 Task: Create List Trademarks in Board Crisis Management Planning to Workspace Affiliate Marketing. Create List Copyrights in Board Brand Identity Design to Workspace Affiliate Marketing. Create List Employment Law in Board Email Marketing Performance Analysis and Reporting to Workspace Affiliate Marketing
Action: Mouse moved to (534, 127)
Screenshot: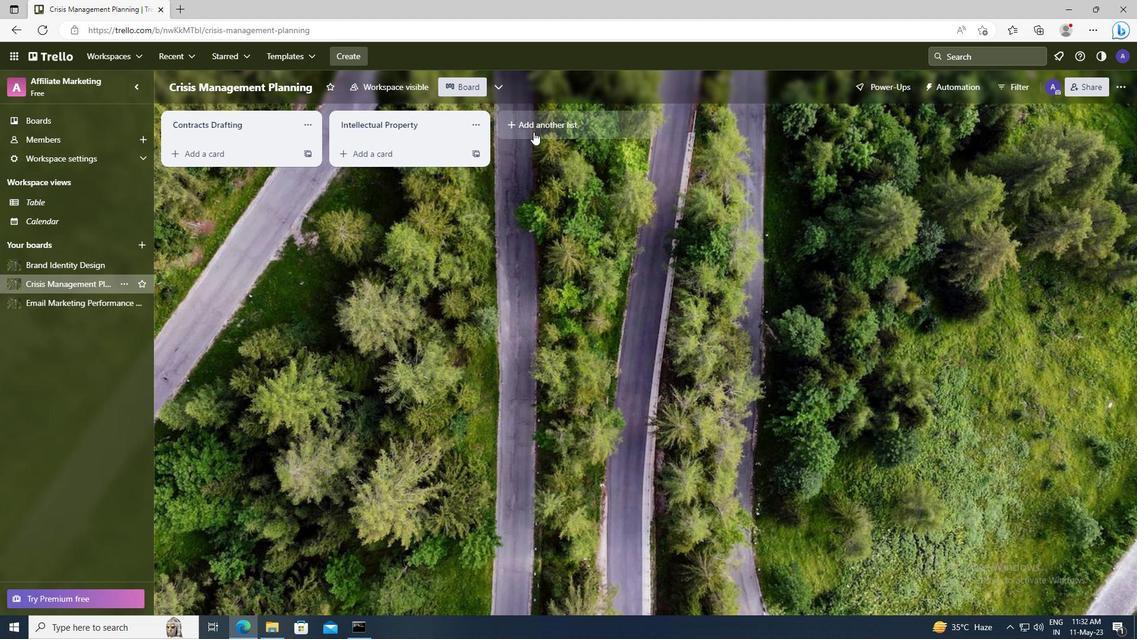 
Action: Mouse pressed left at (534, 127)
Screenshot: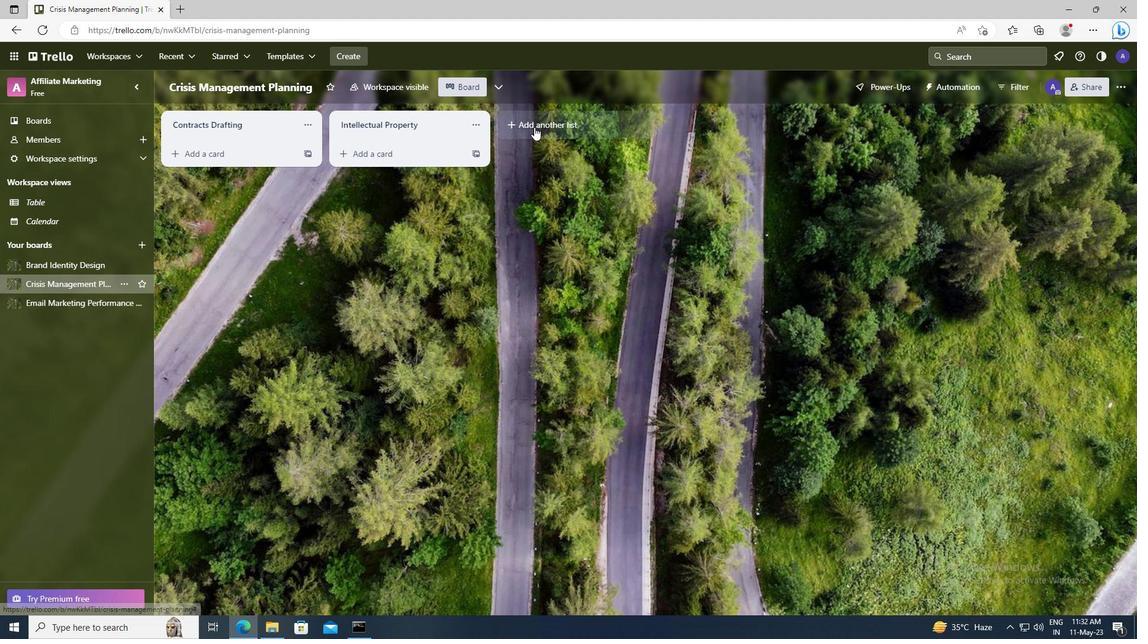 
Action: Key pressed <Key.shift>TRADEMARKS
Screenshot: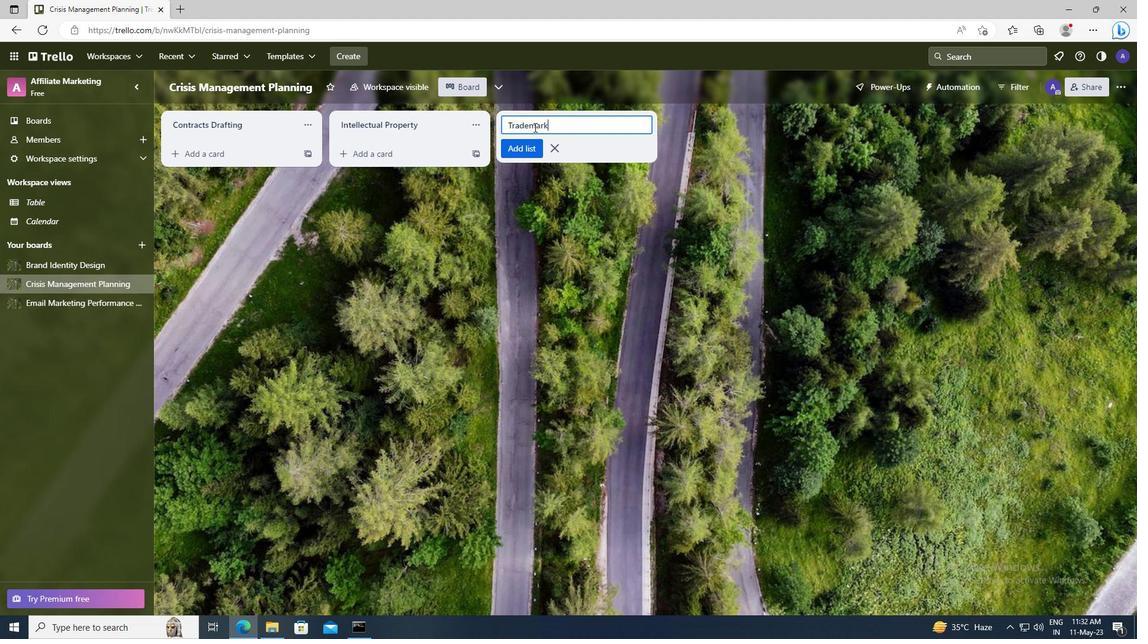 
Action: Mouse moved to (527, 146)
Screenshot: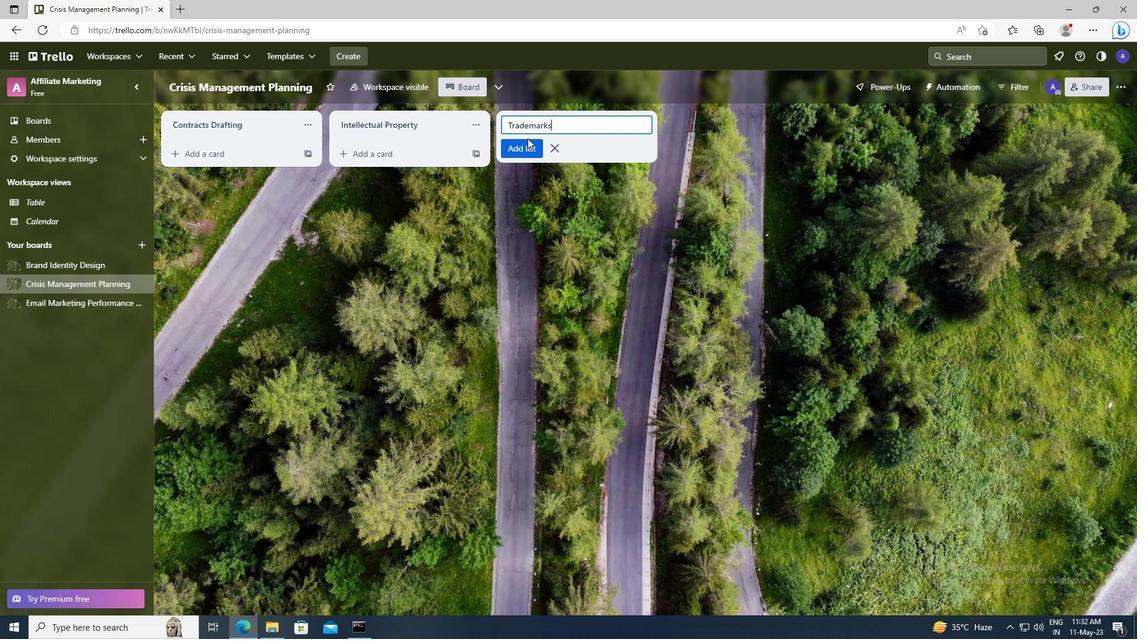 
Action: Mouse pressed left at (527, 146)
Screenshot: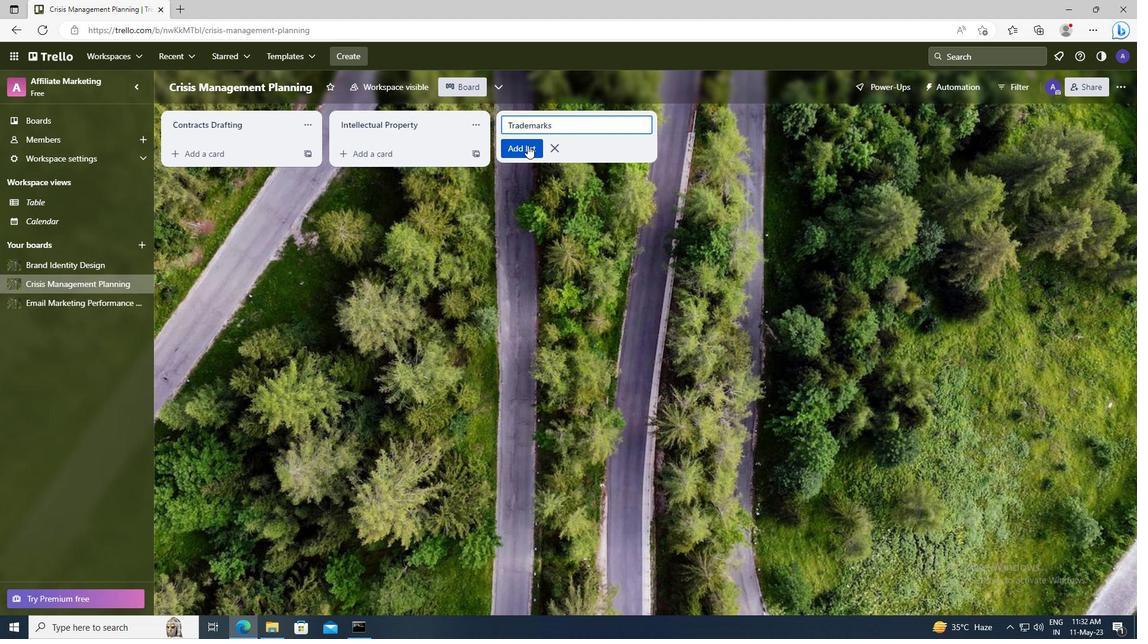 
Action: Mouse moved to (83, 263)
Screenshot: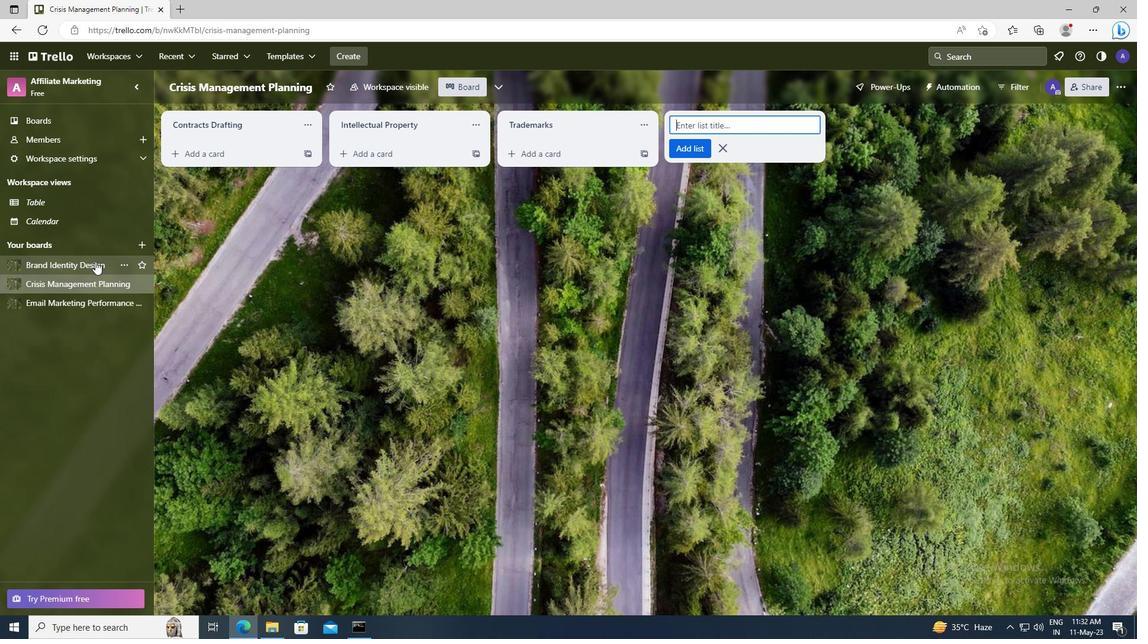
Action: Mouse pressed left at (83, 263)
Screenshot: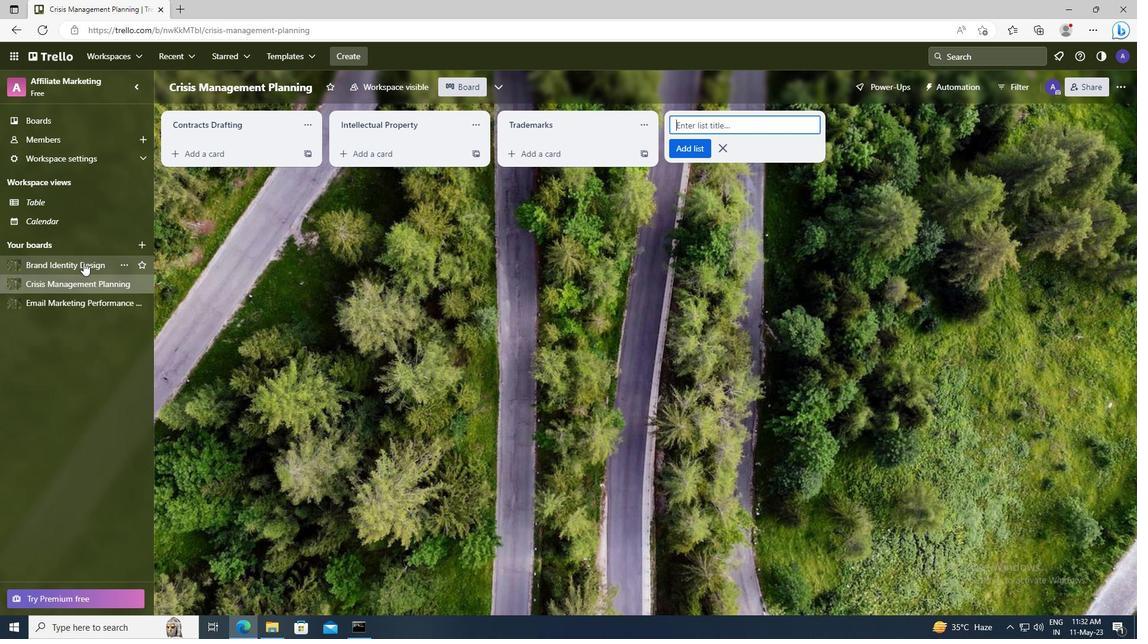 
Action: Mouse moved to (540, 127)
Screenshot: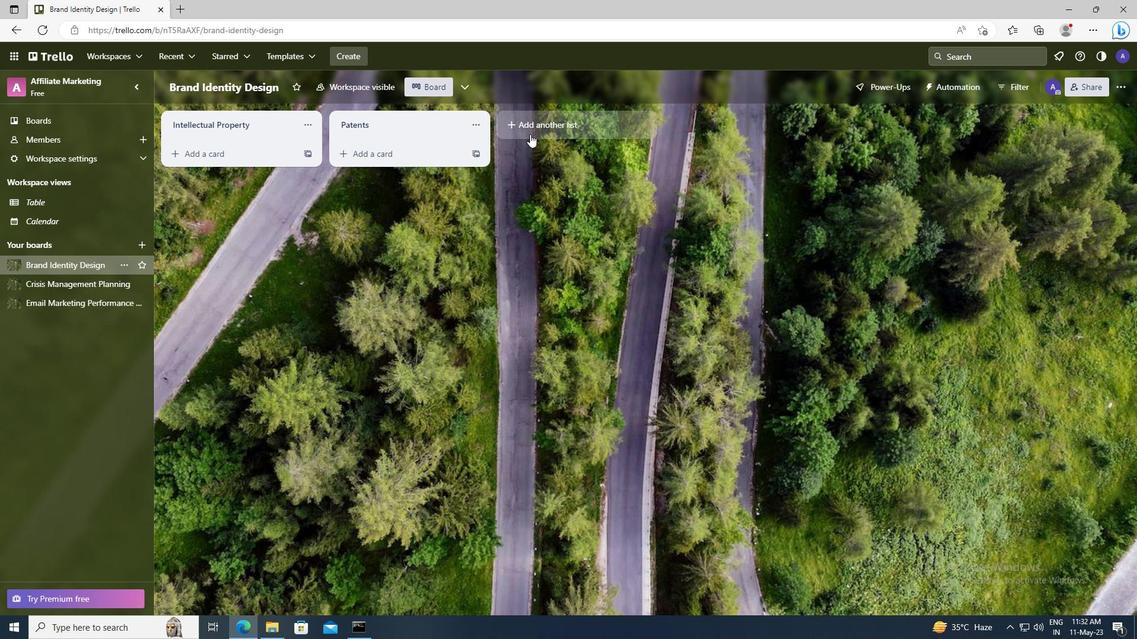 
Action: Mouse pressed left at (540, 127)
Screenshot: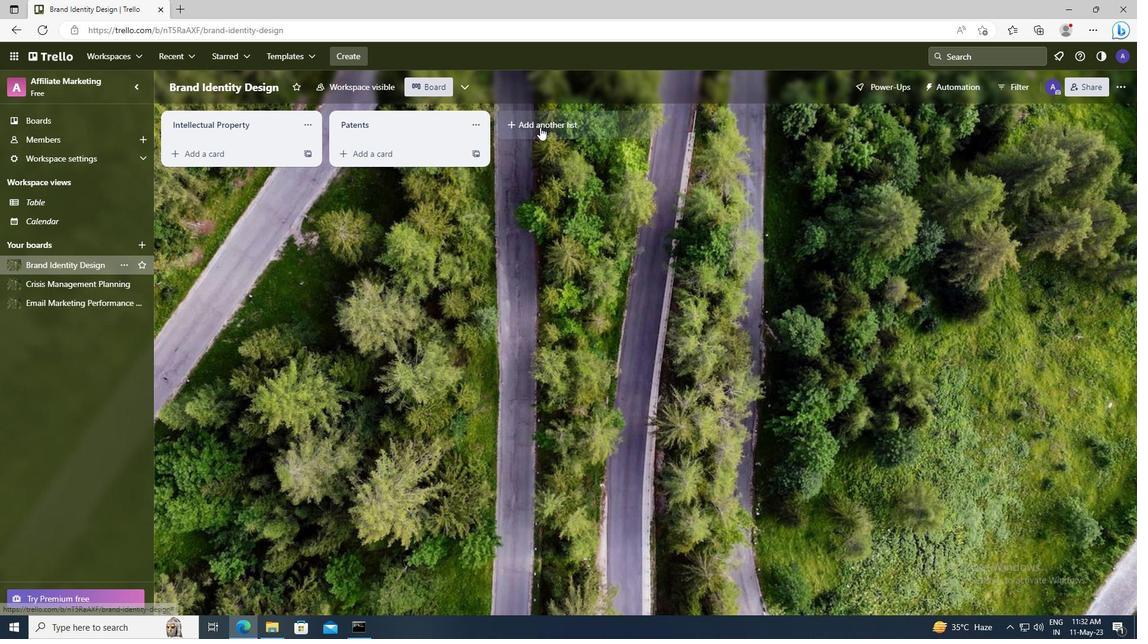 
Action: Key pressed <Key.shift>COPYRIGHTS
Screenshot: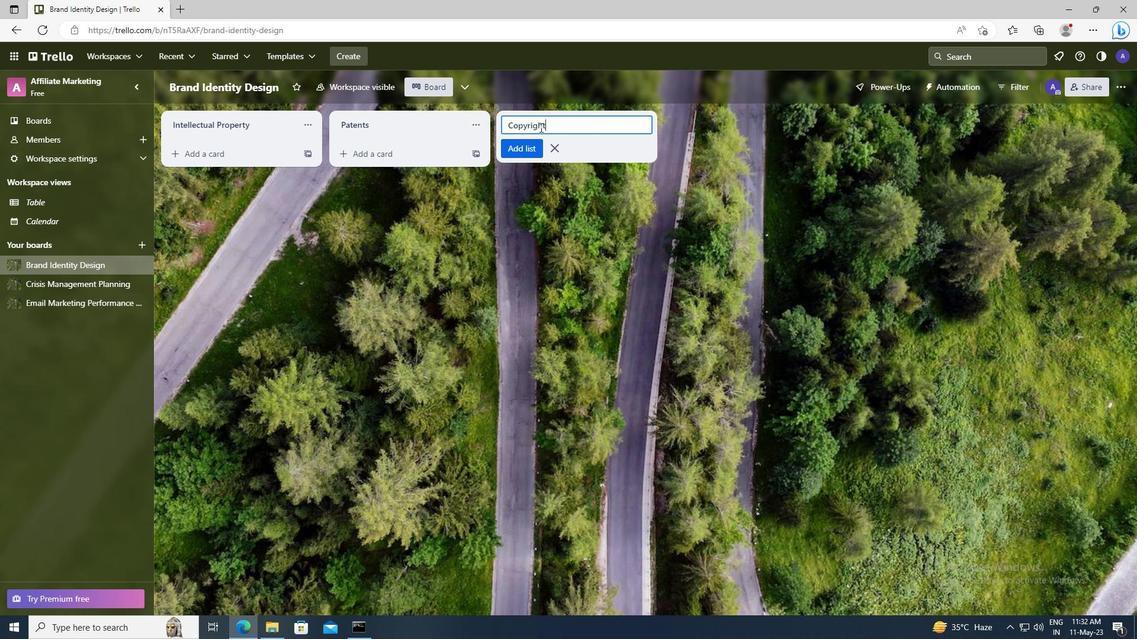
Action: Mouse moved to (530, 147)
Screenshot: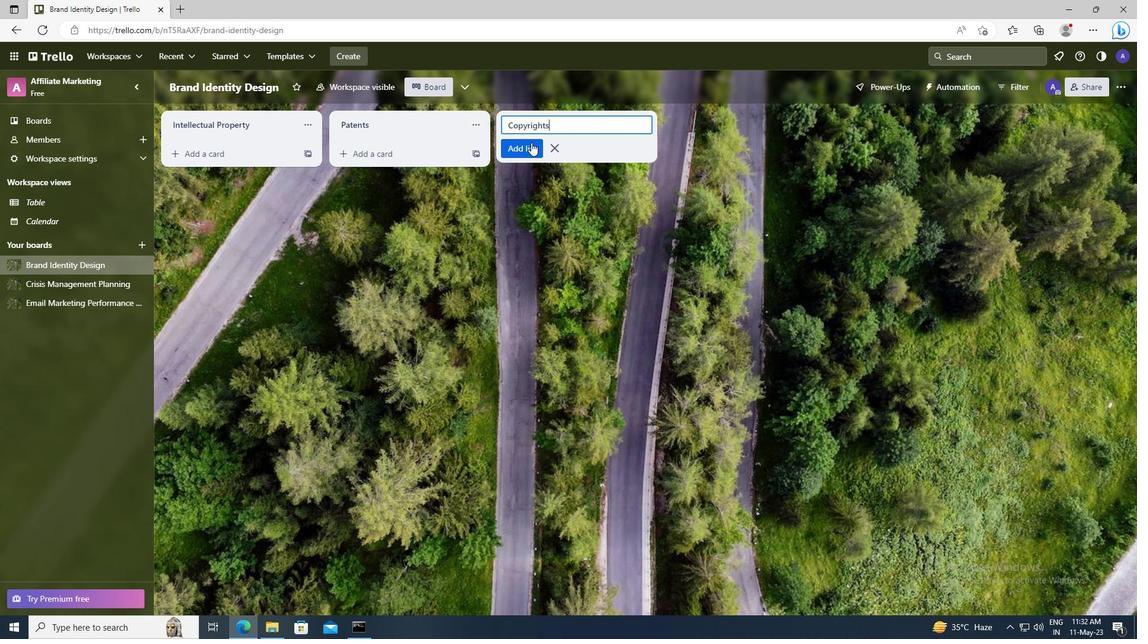 
Action: Mouse pressed left at (530, 147)
Screenshot: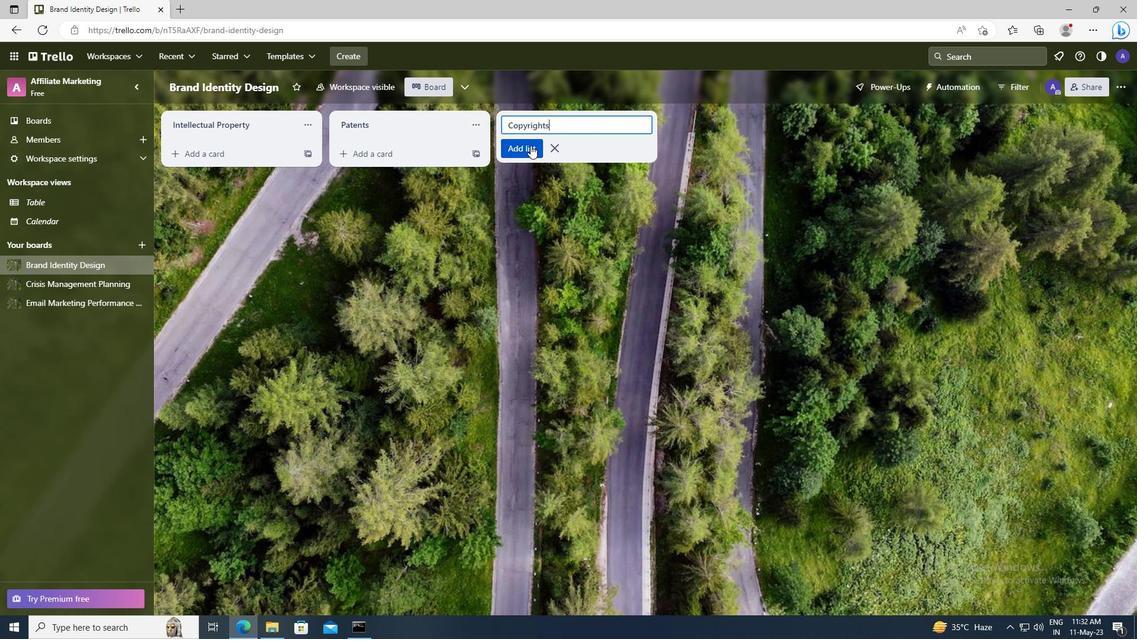 
Action: Mouse moved to (81, 308)
Screenshot: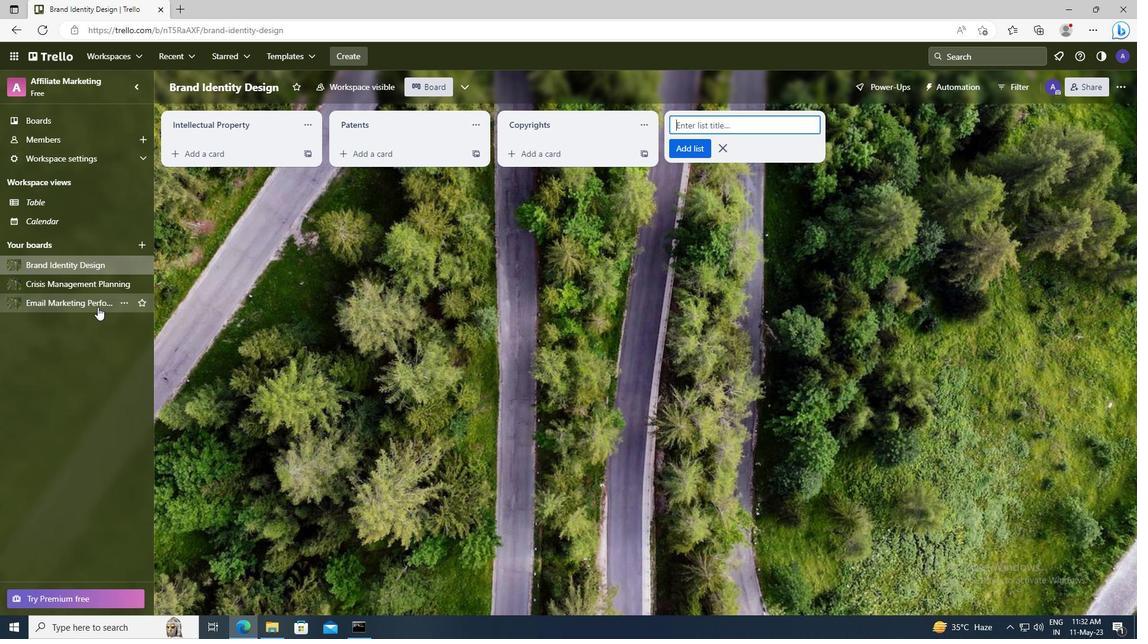 
Action: Mouse pressed left at (81, 308)
Screenshot: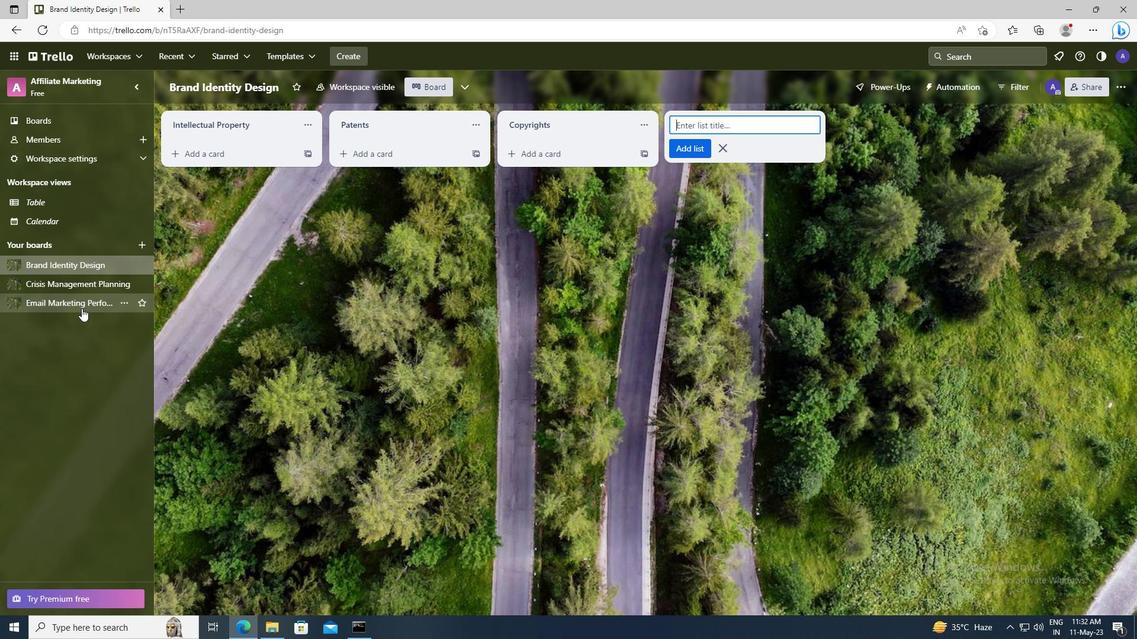 
Action: Mouse moved to (529, 130)
Screenshot: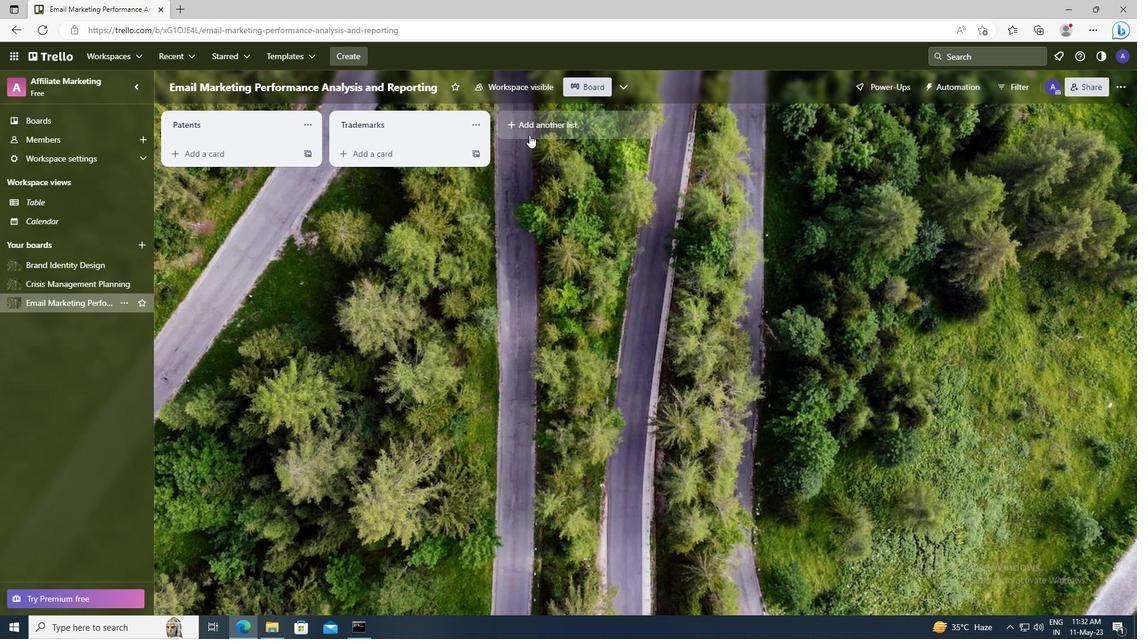 
Action: Mouse pressed left at (529, 130)
Screenshot: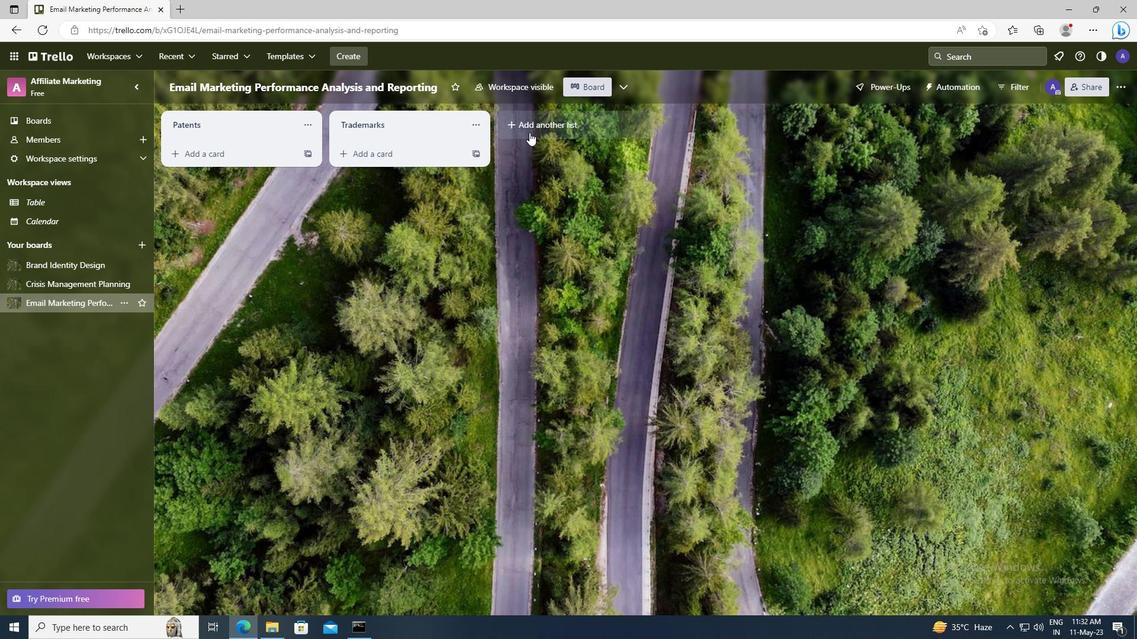 
Action: Key pressed <Key.shift>EMPLOYMENT<Key.space><Key.shift>LAW
Screenshot: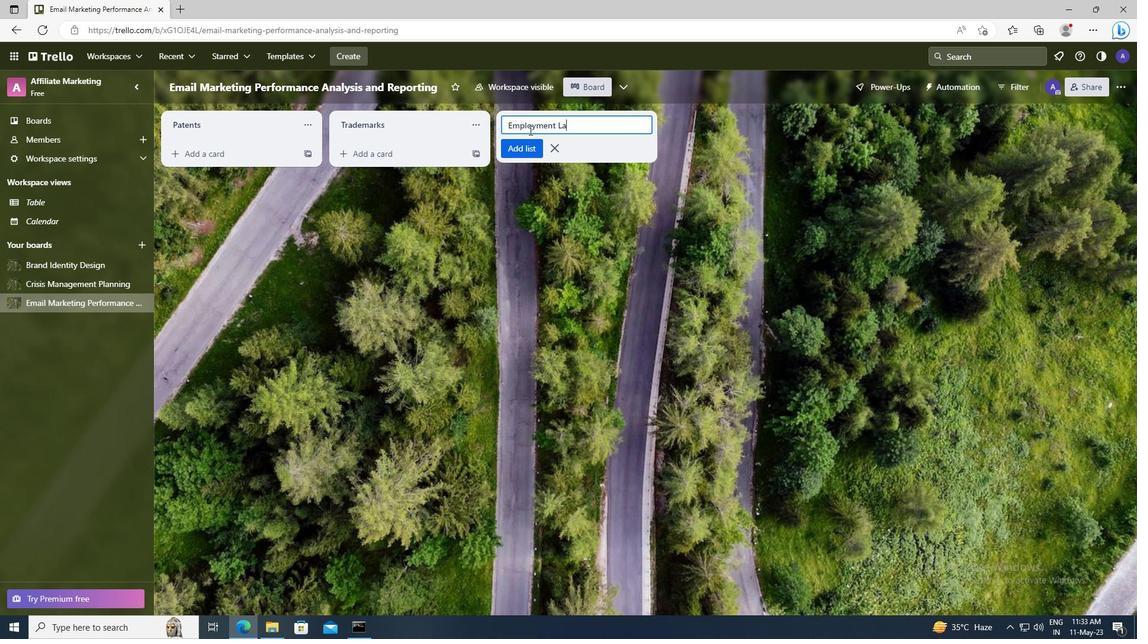 
Action: Mouse moved to (533, 146)
Screenshot: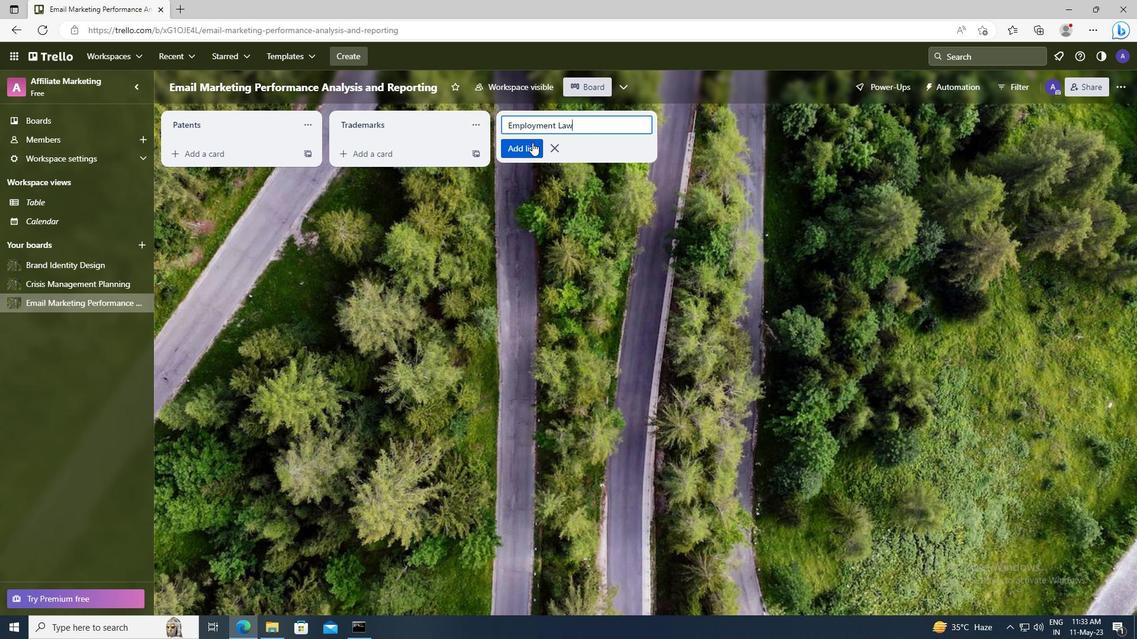 
Action: Mouse pressed left at (533, 146)
Screenshot: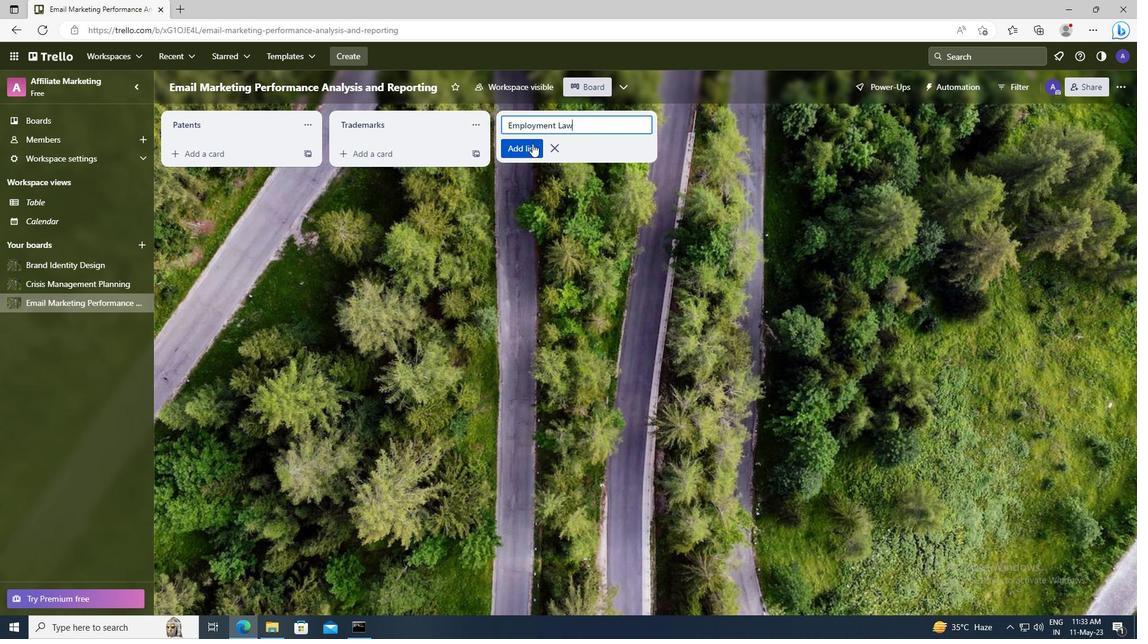 
